 Task: Locate the nearest dog-friendly wineries in Sonoma County.
Action: Mouse moved to (108, 37)
Screenshot: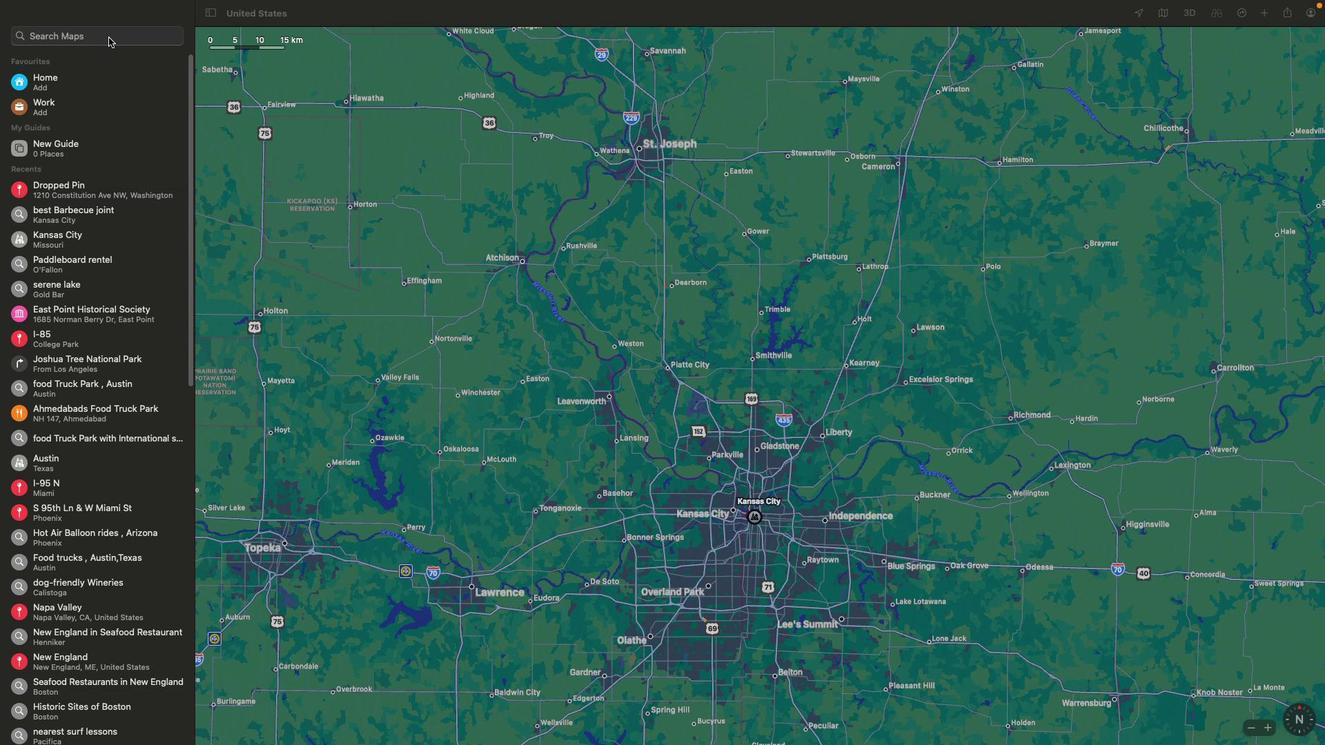 
Action: Mouse pressed left at (108, 37)
Screenshot: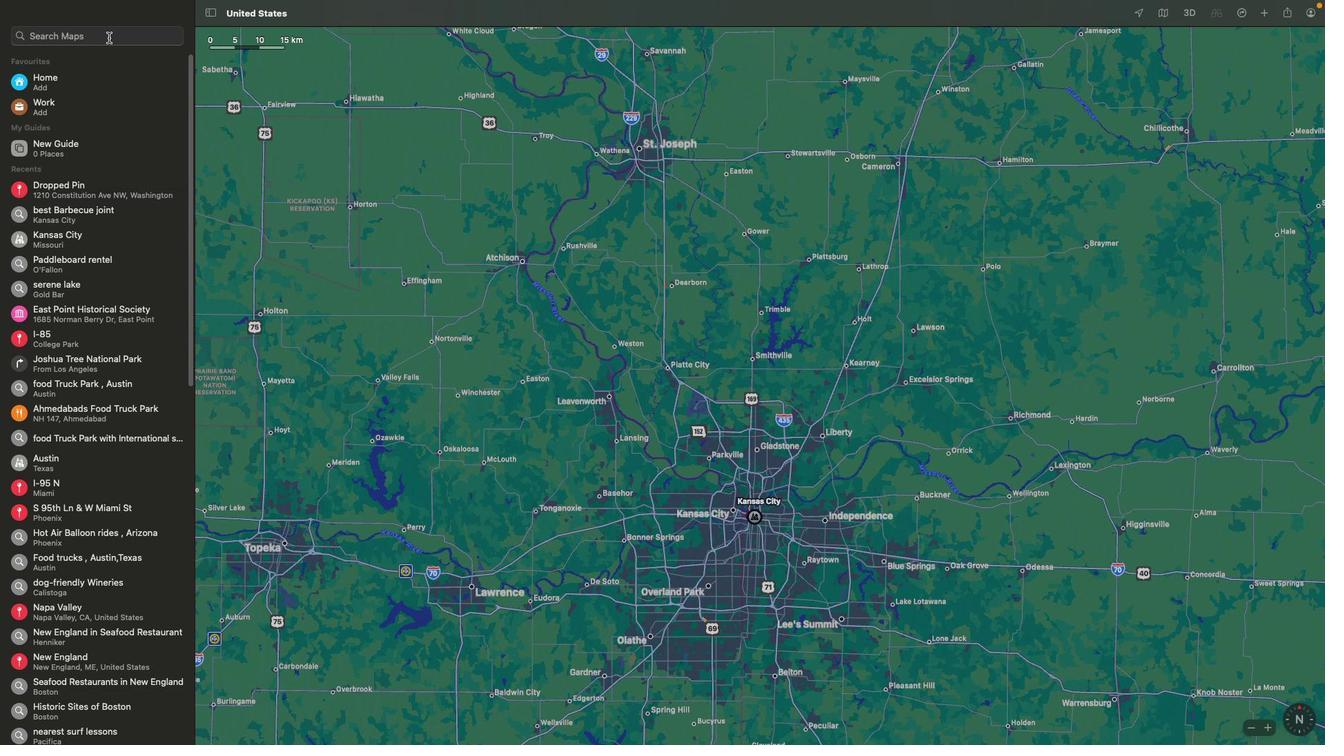 
Action: Key pressed Key.shift'S''o''n''o''m''a'Key.spaceKey.shift'C''o''u''n''t''y'Key.enter
Screenshot: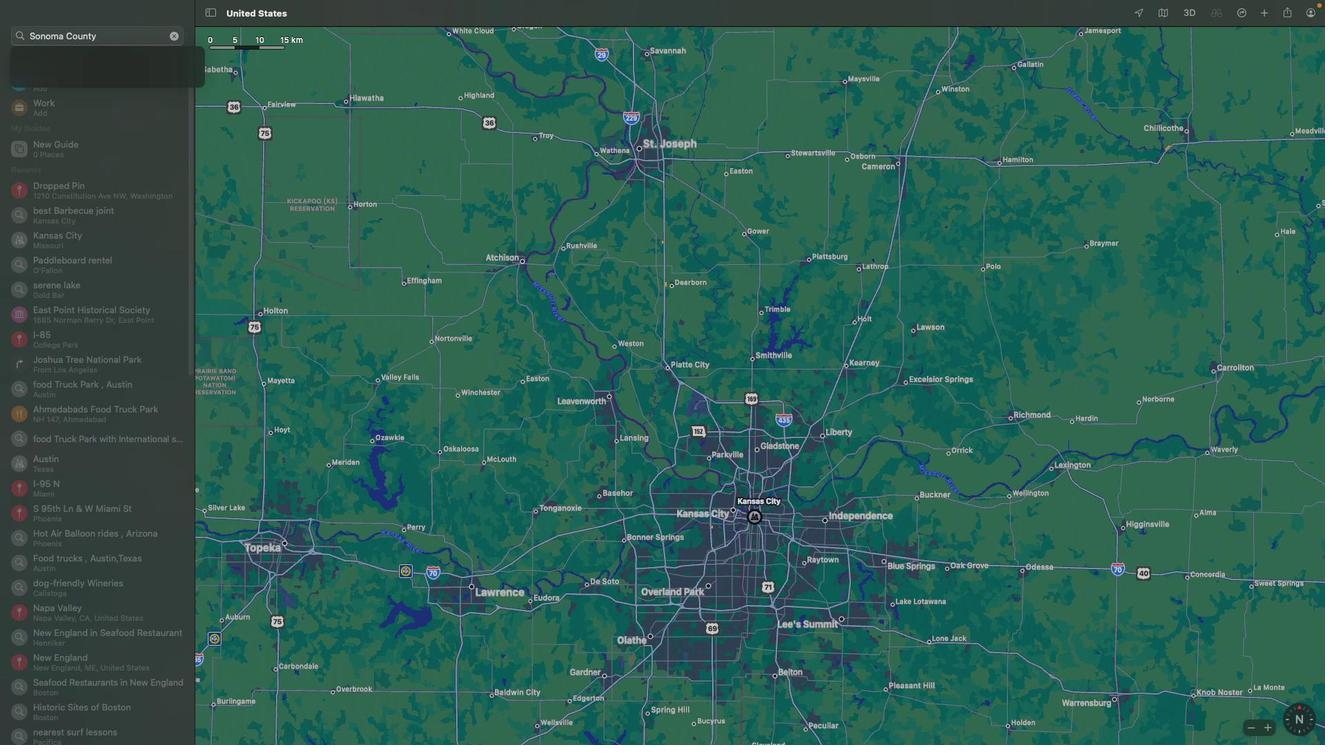 
Action: Mouse moved to (182, 40)
Screenshot: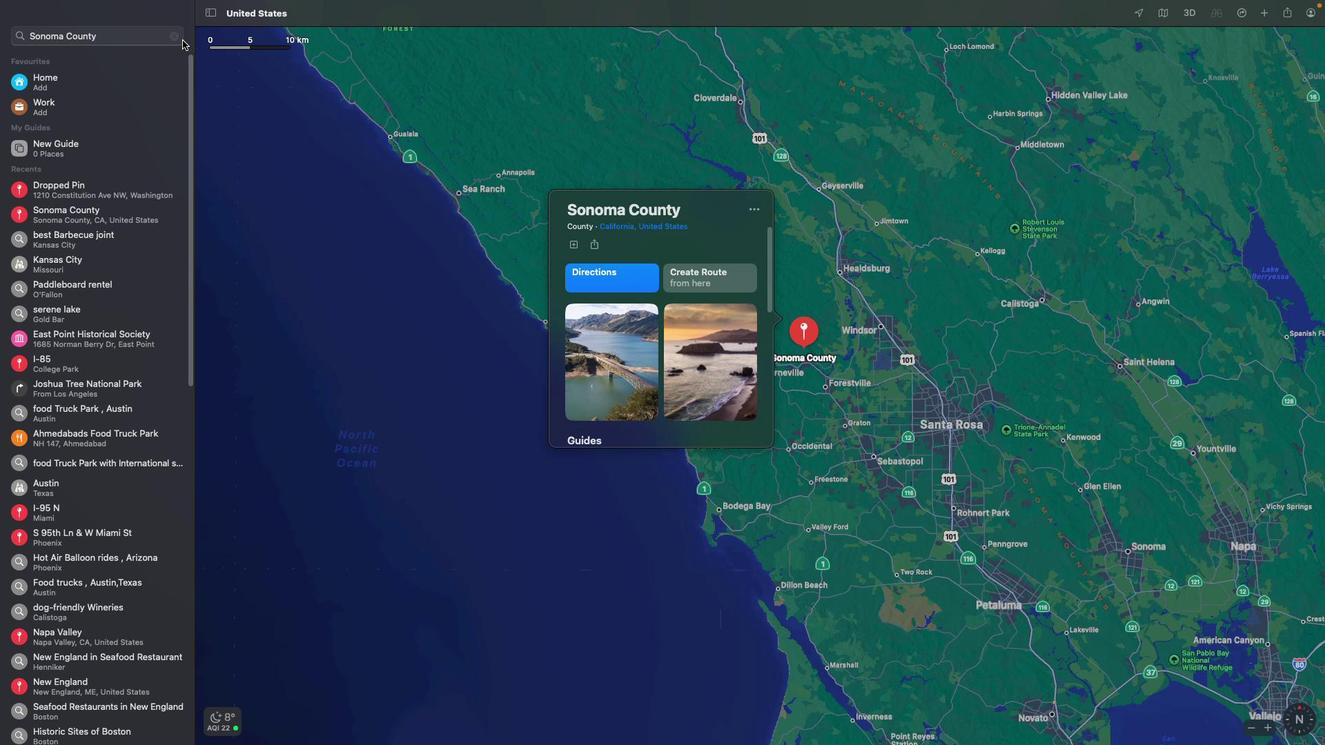 
Action: Mouse pressed left at (182, 40)
Screenshot: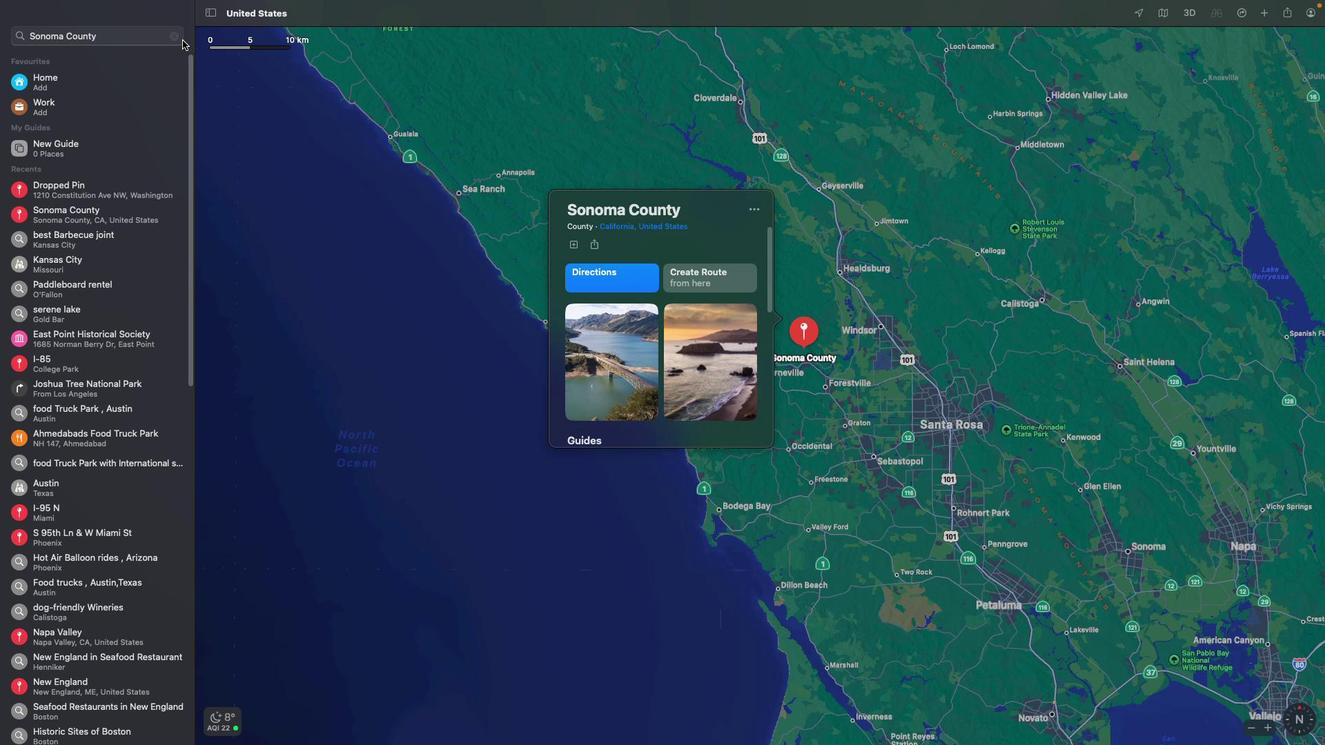 
Action: Mouse moved to (152, 37)
Screenshot: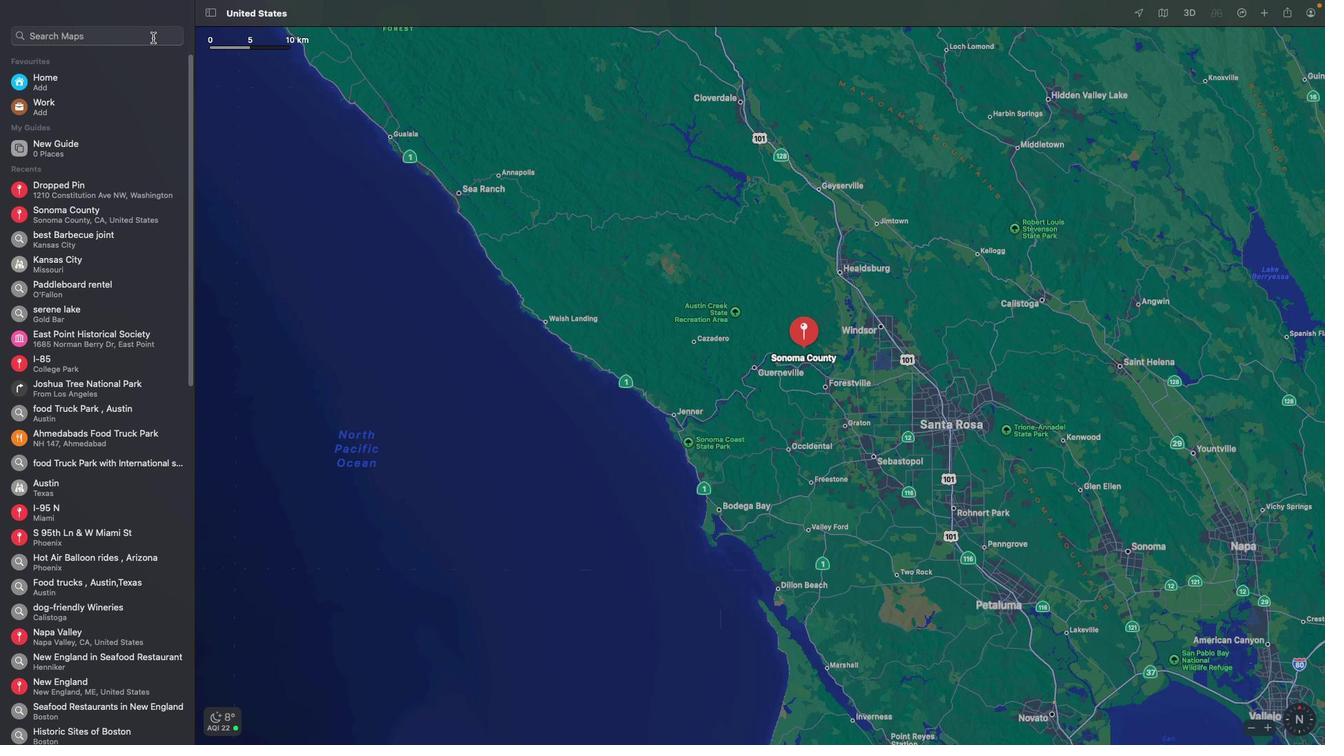 
Action: Mouse pressed left at (152, 37)
Screenshot: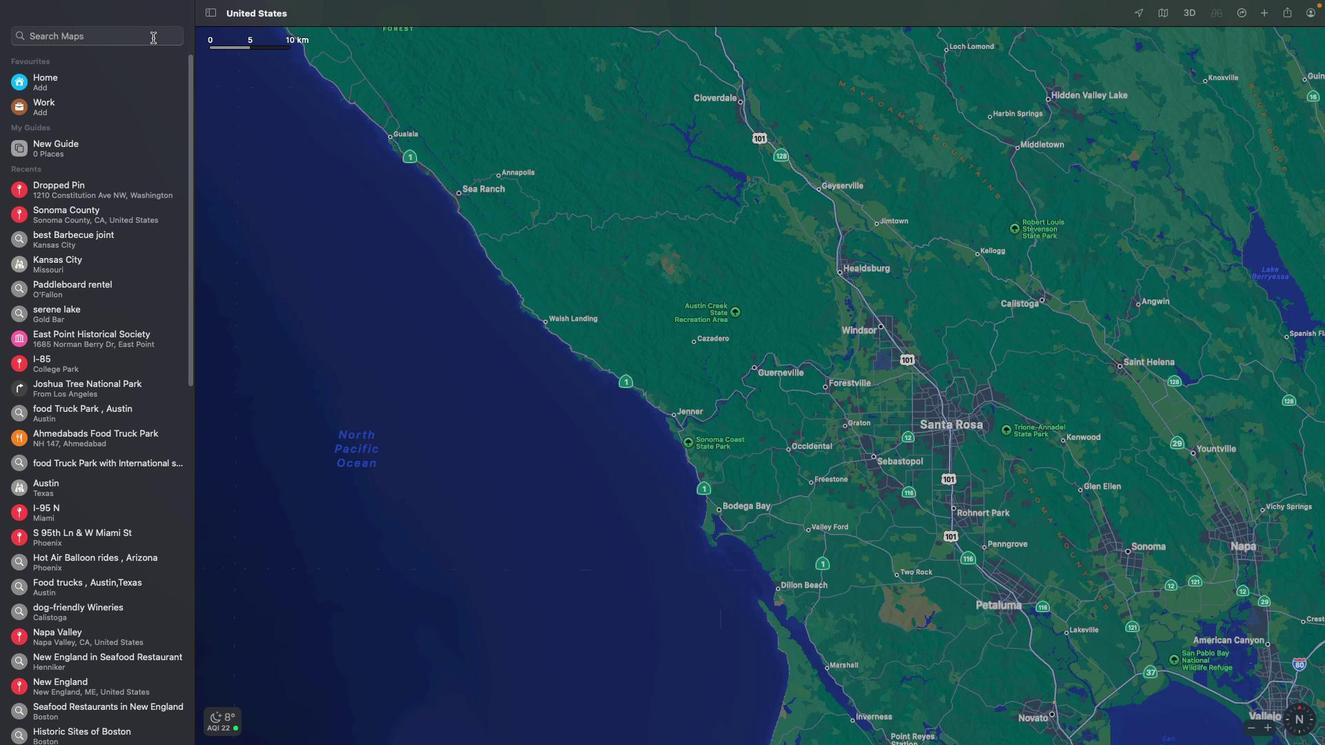 
Action: Mouse moved to (152, 37)
Screenshot: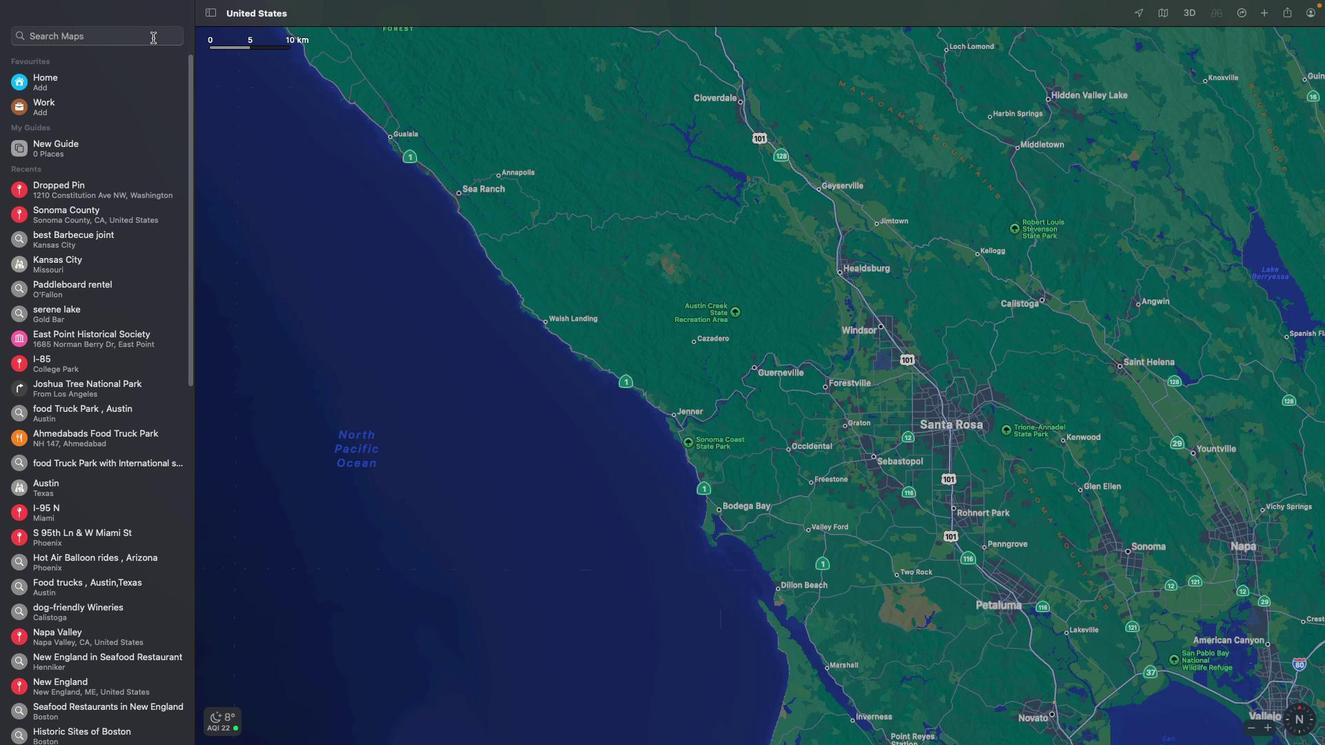 
Action: Key pressed Key.shift'D''o''g'Key.spaceKey.shift'F''r''i''d'Key.backspace'e''n''d''l''y'Key.space'w''i''n''e''r''i''e''s'Key.enter
Screenshot: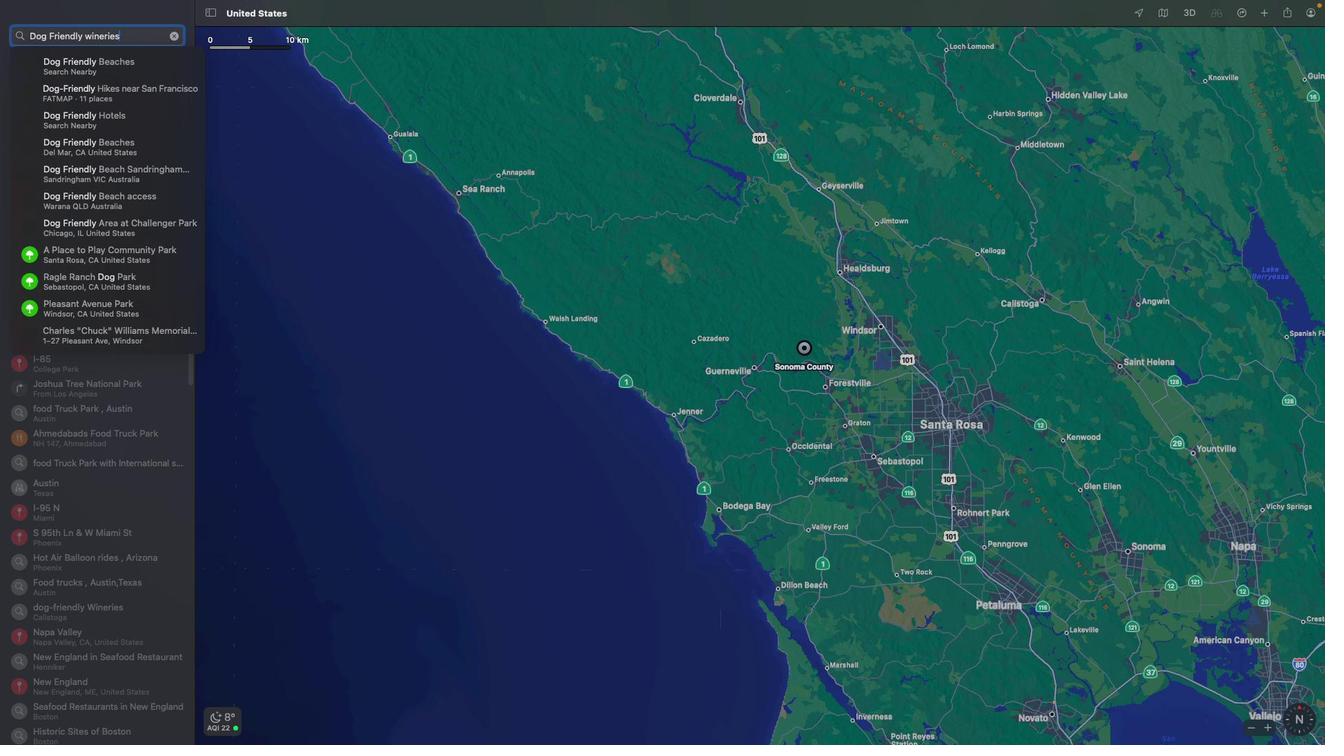 
Action: Mouse moved to (808, 443)
Screenshot: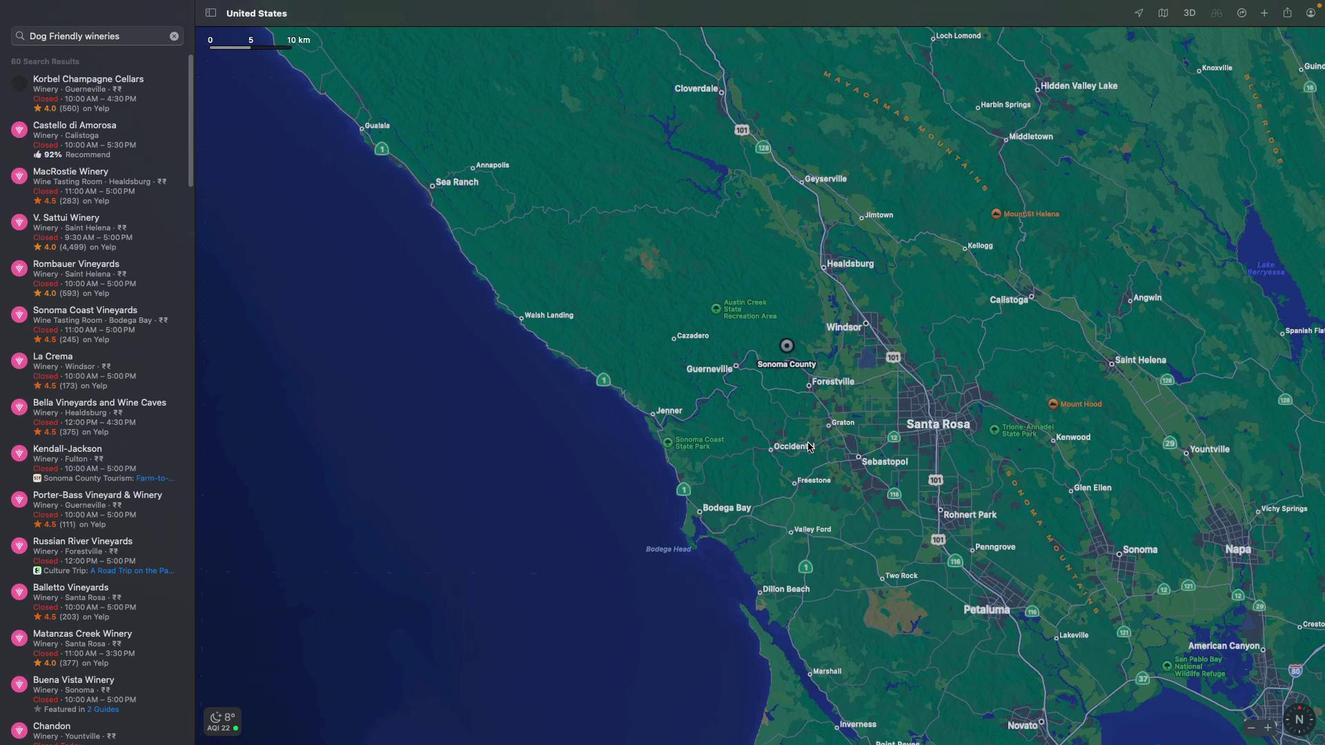
